Task: Explore satellite view of the Acropolis in Athens, Greece.
Action: Mouse moved to (177, 105)
Screenshot: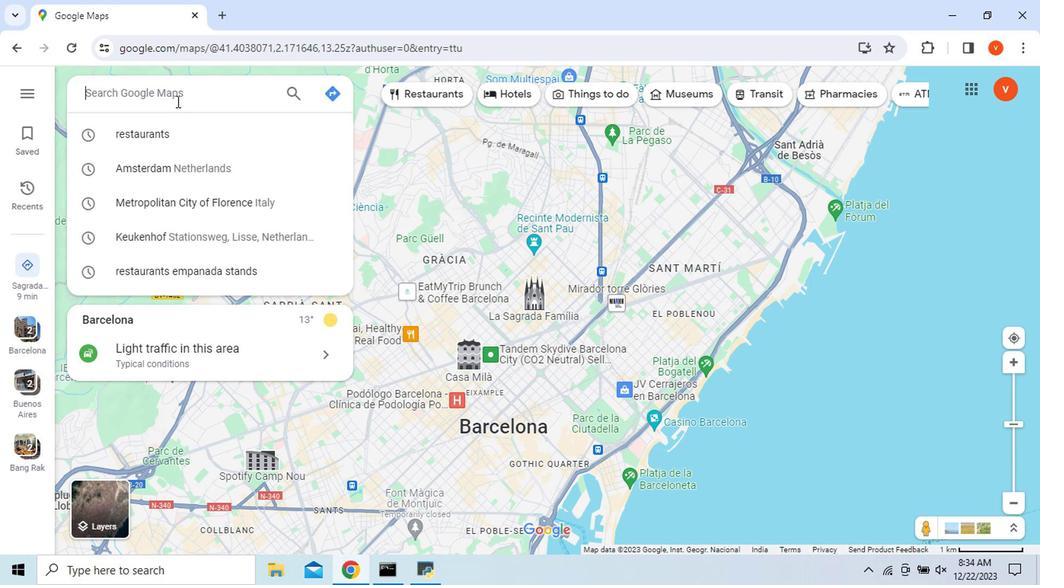 
Action: Mouse pressed left at (177, 105)
Screenshot: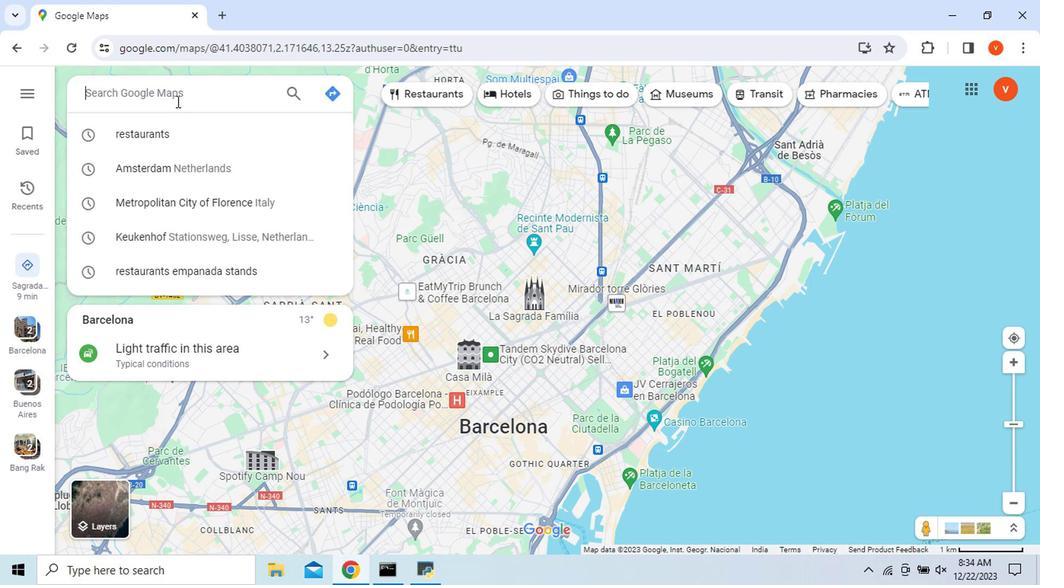
Action: Mouse moved to (177, 106)
Screenshot: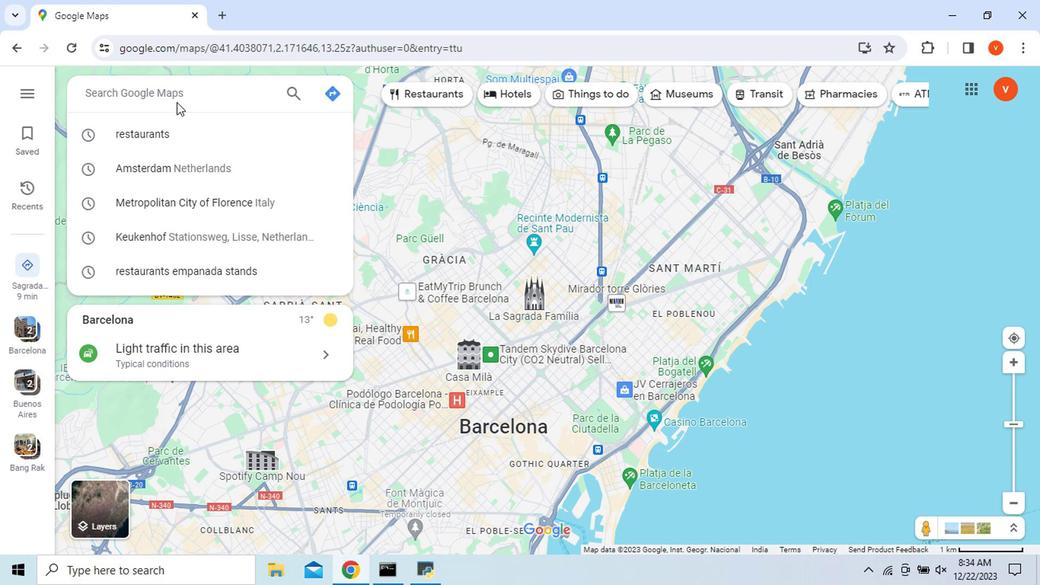 
Action: Key pressed <Key.shift>Acropolis
Screenshot: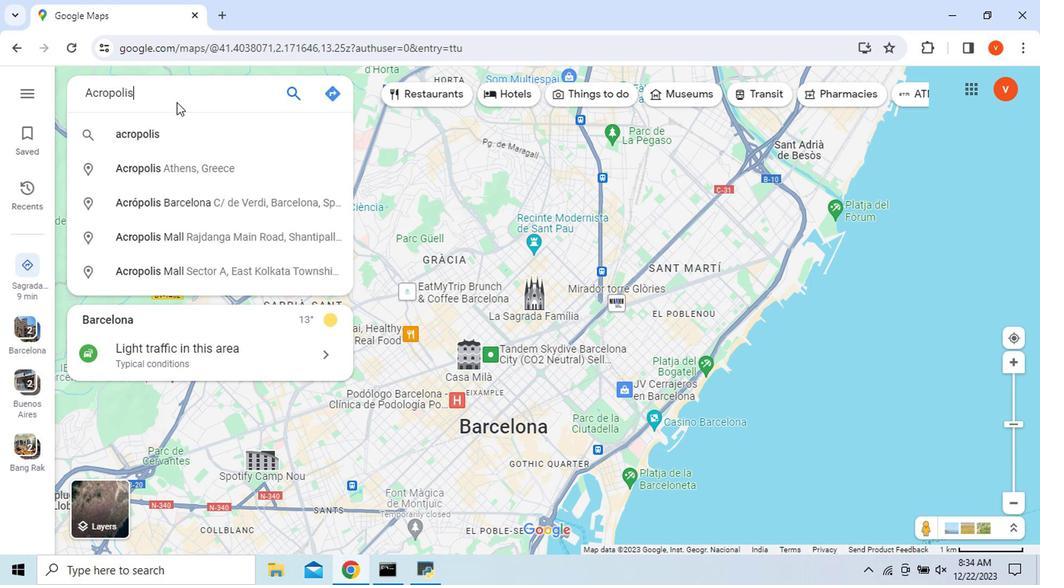 
Action: Mouse moved to (181, 163)
Screenshot: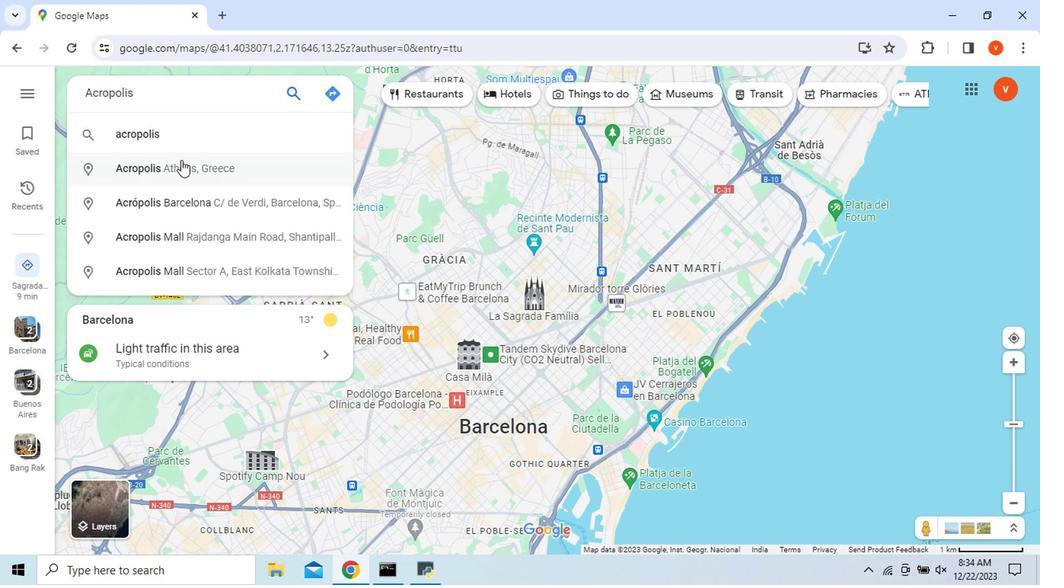
Action: Mouse pressed left at (181, 163)
Screenshot: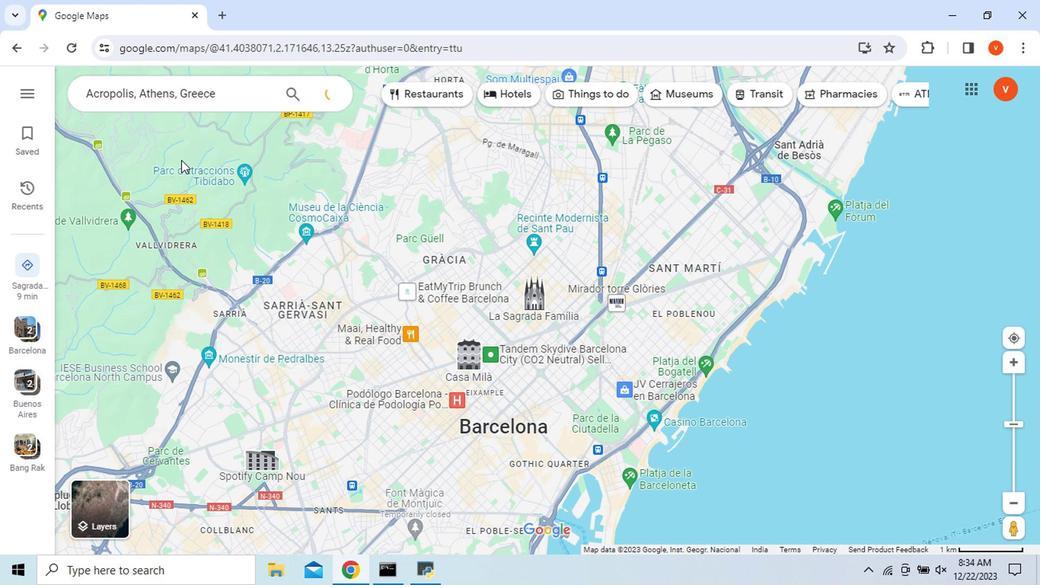 
Action: Mouse moved to (405, 499)
Screenshot: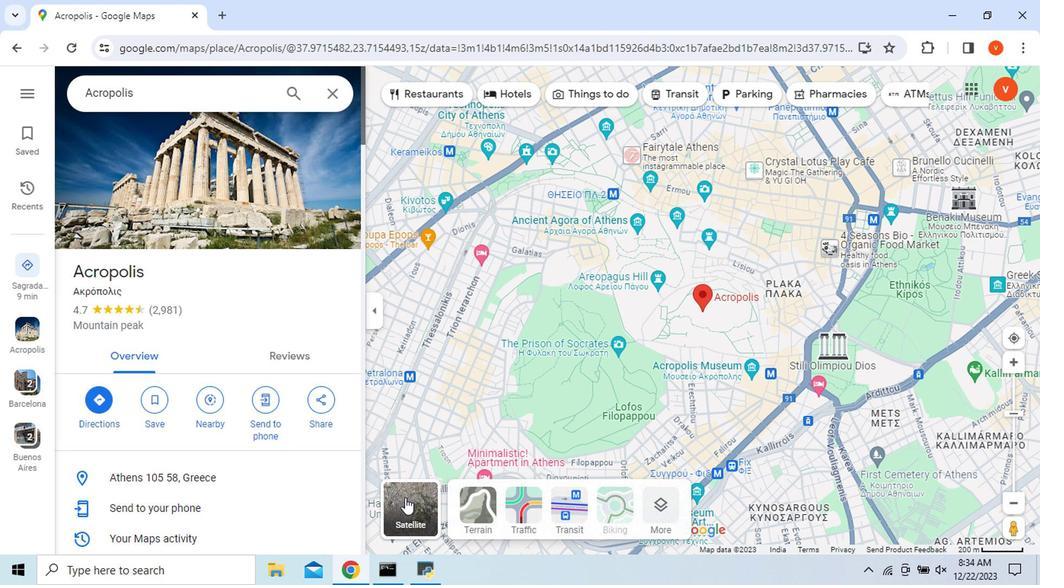 
Action: Mouse pressed left at (405, 499)
Screenshot: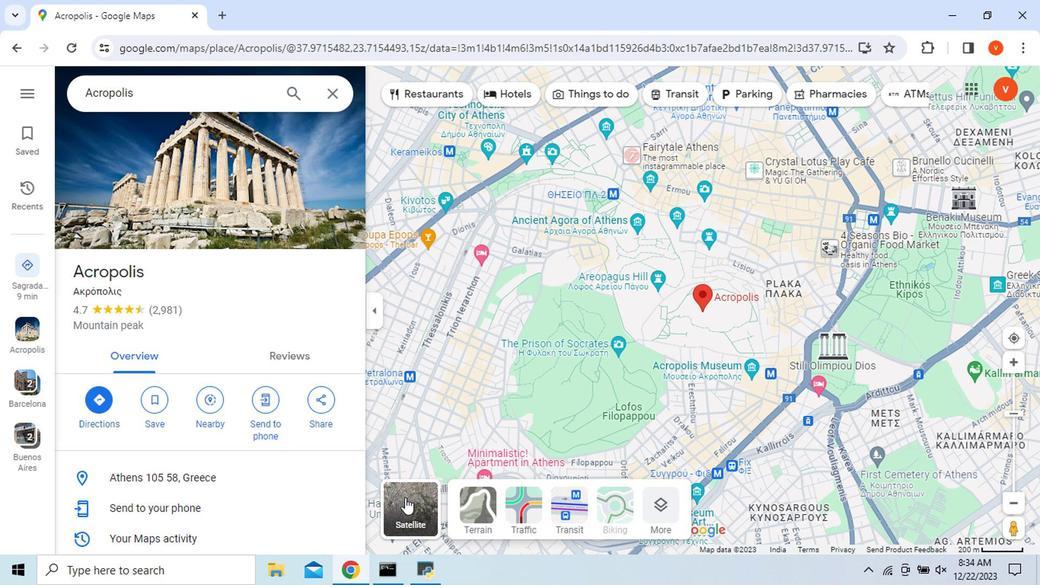 
Action: Mouse moved to (441, 378)
Screenshot: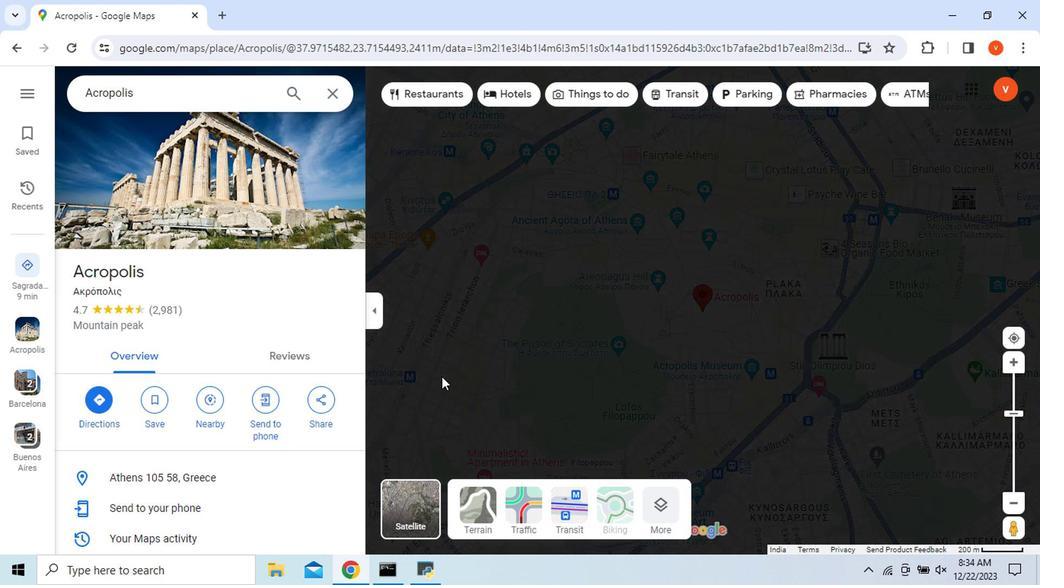 
Action: Mouse scrolled (441, 378) with delta (0, 0)
Screenshot: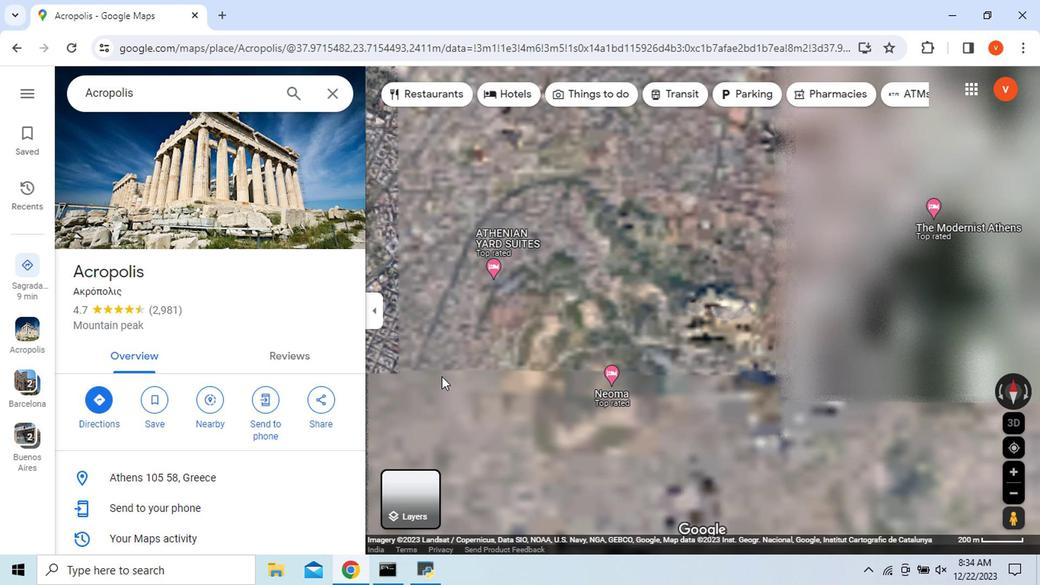 
Action: Mouse scrolled (441, 378) with delta (0, 0)
Screenshot: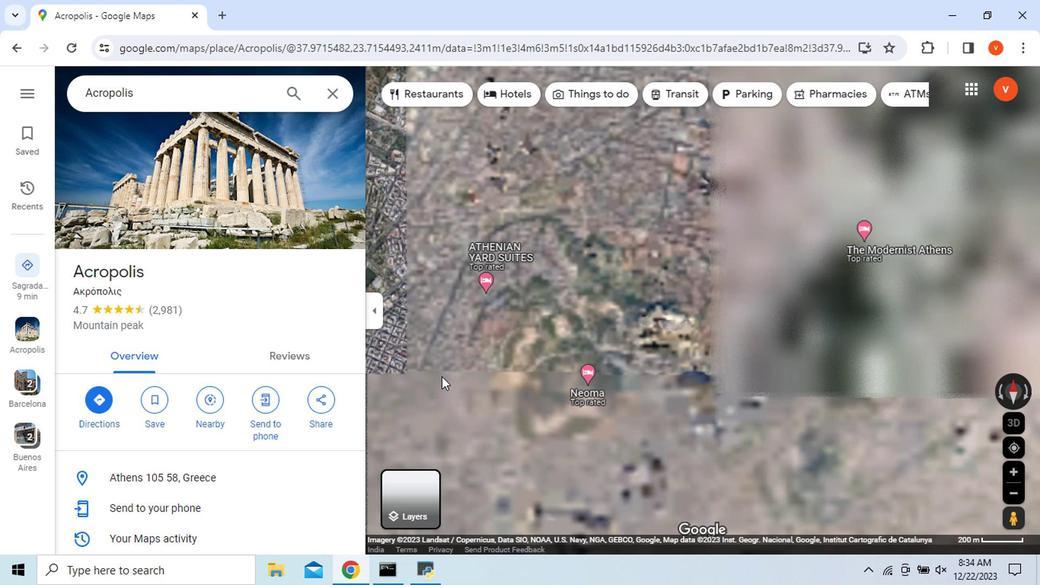 
Action: Mouse scrolled (441, 378) with delta (0, 0)
Screenshot: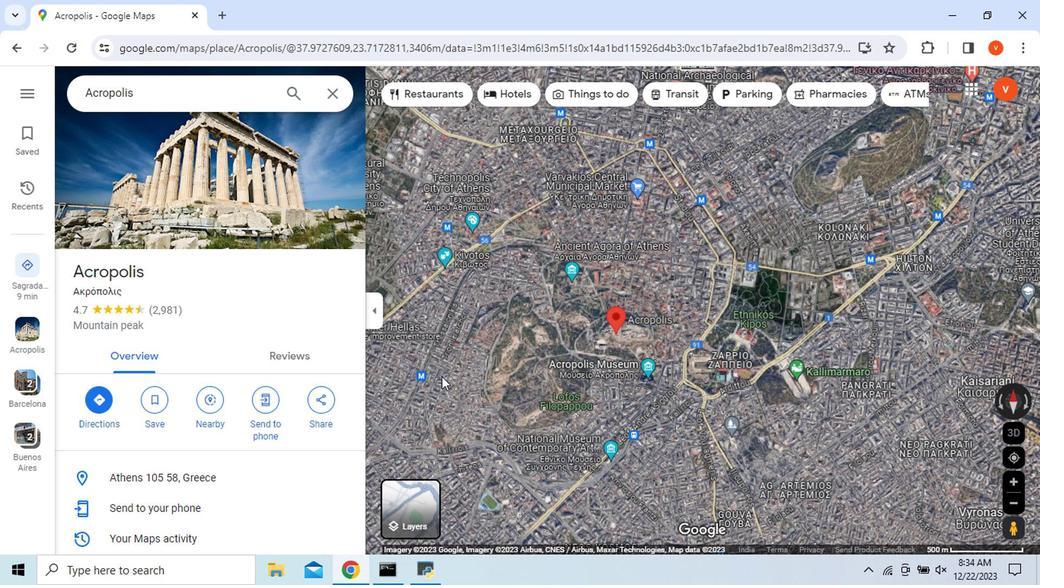 
Action: Mouse moved to (909, 429)
Screenshot: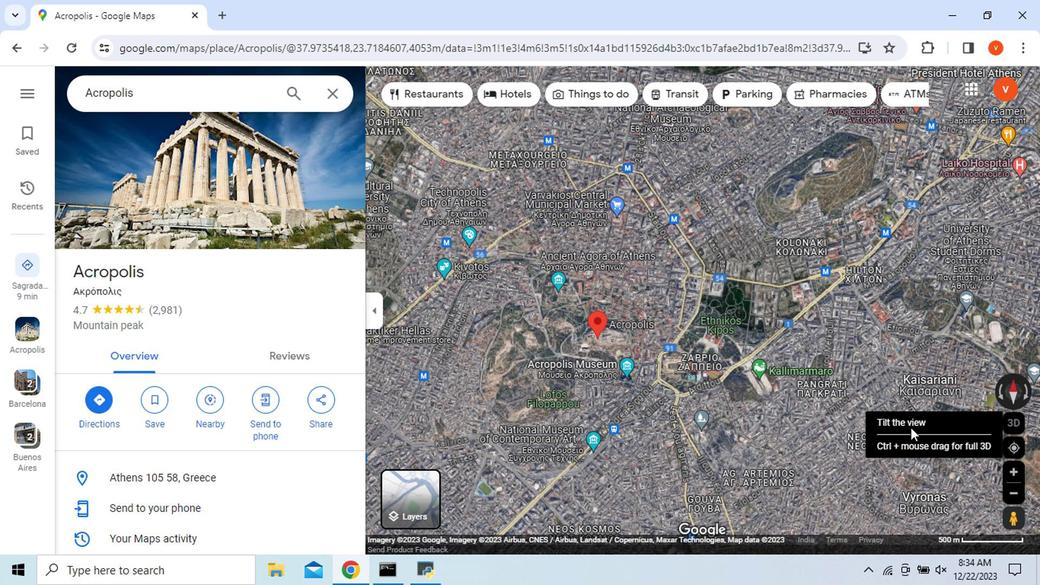 
Action: Mouse pressed left at (909, 429)
Screenshot: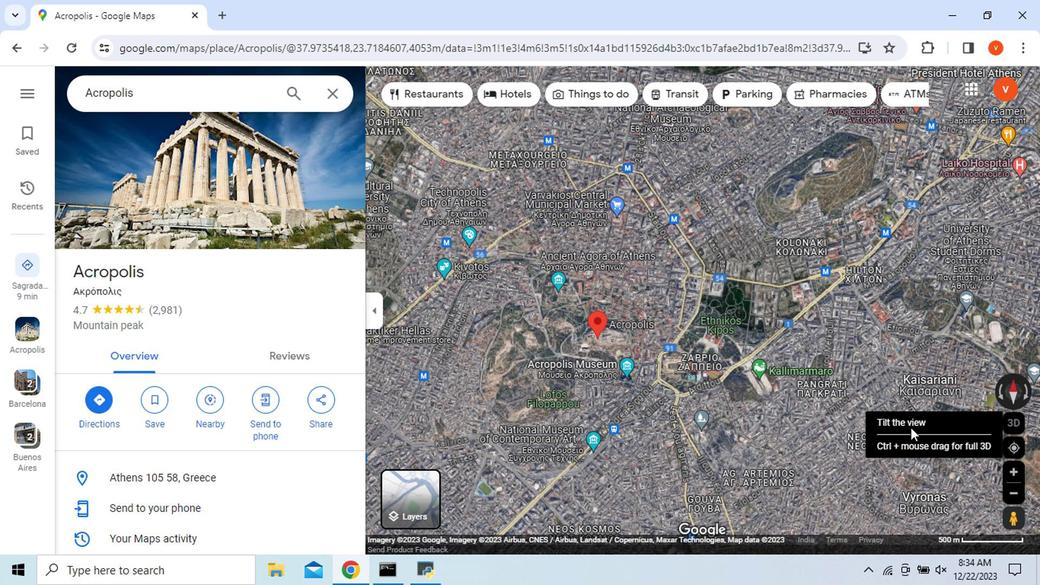 
Action: Mouse moved to (1015, 399)
Screenshot: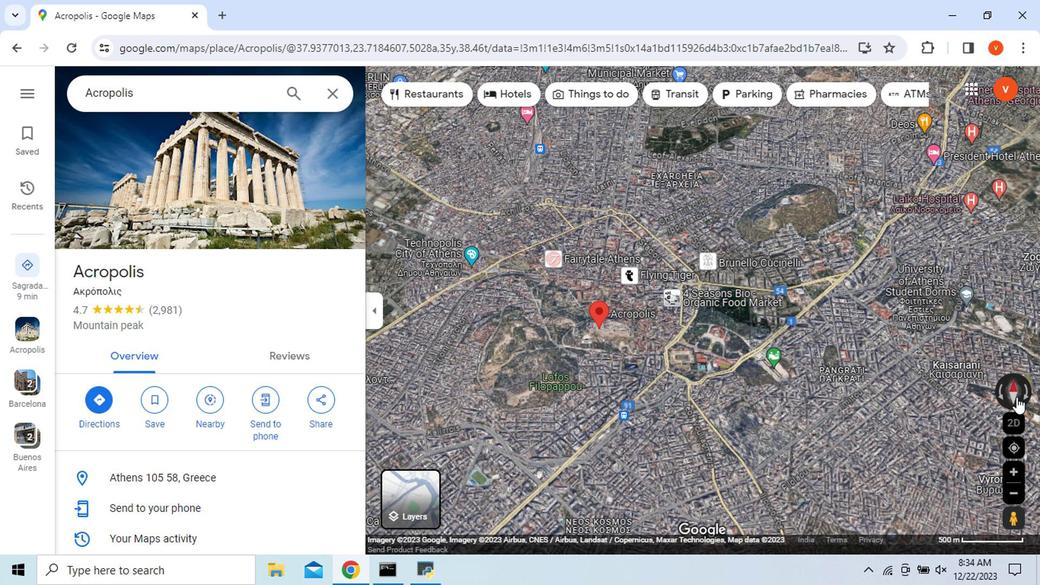 
Action: Mouse pressed left at (1015, 399)
Screenshot: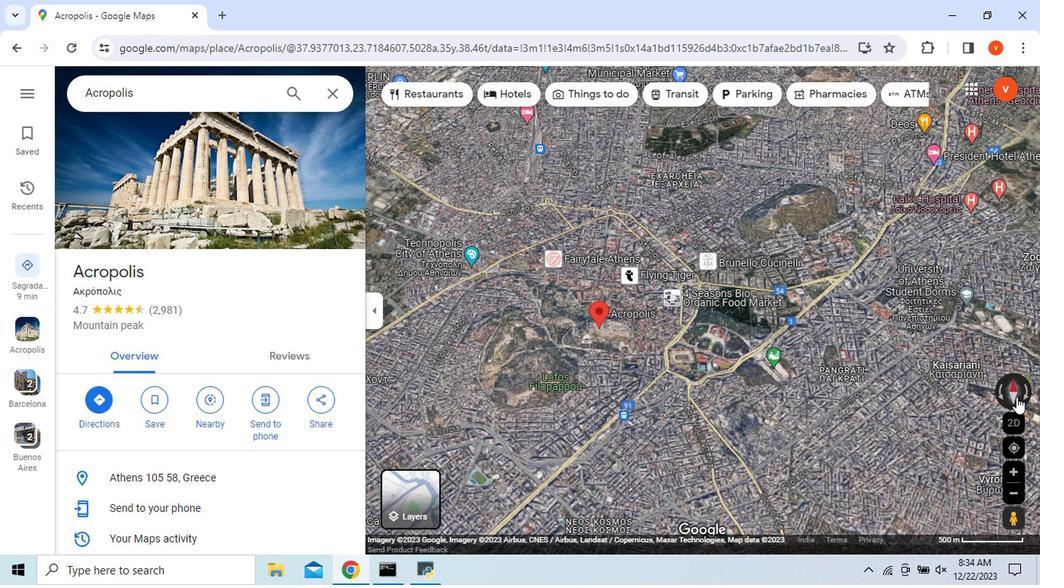 
Action: Mouse moved to (1014, 389)
Screenshot: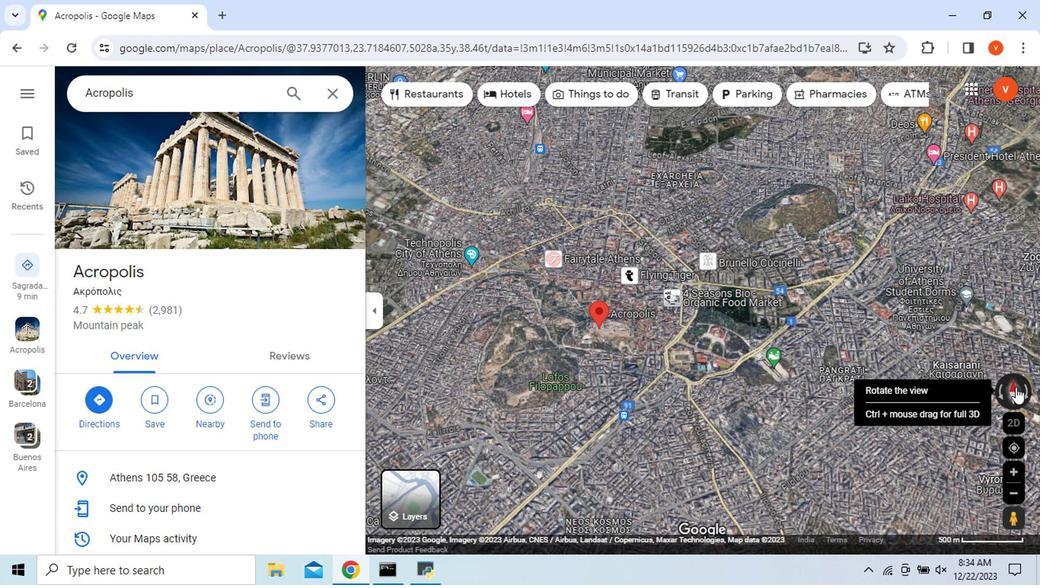 
Action: Mouse pressed left at (1014, 389)
Screenshot: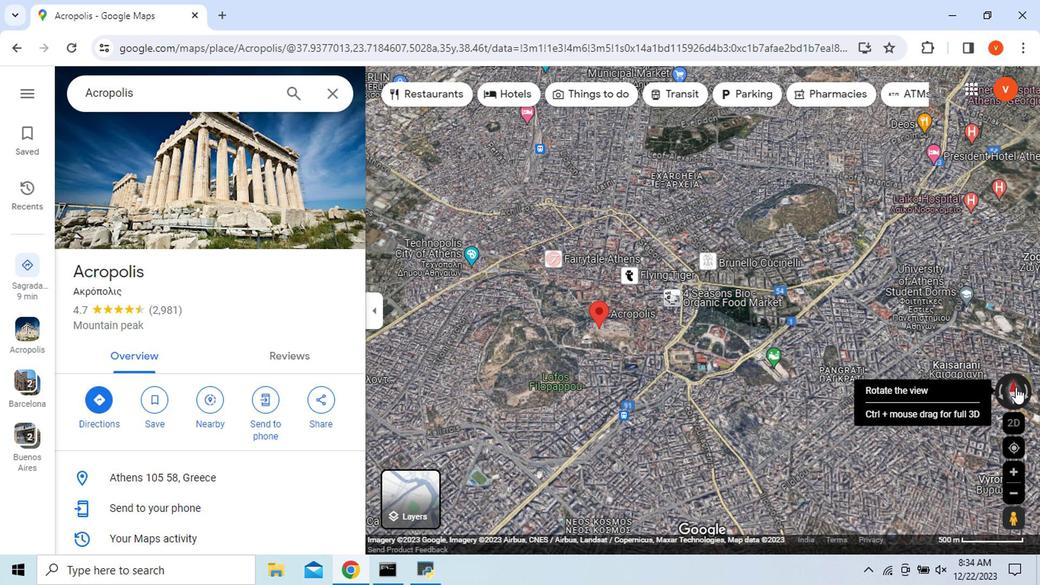 
Action: Mouse moved to (1001, 388)
Screenshot: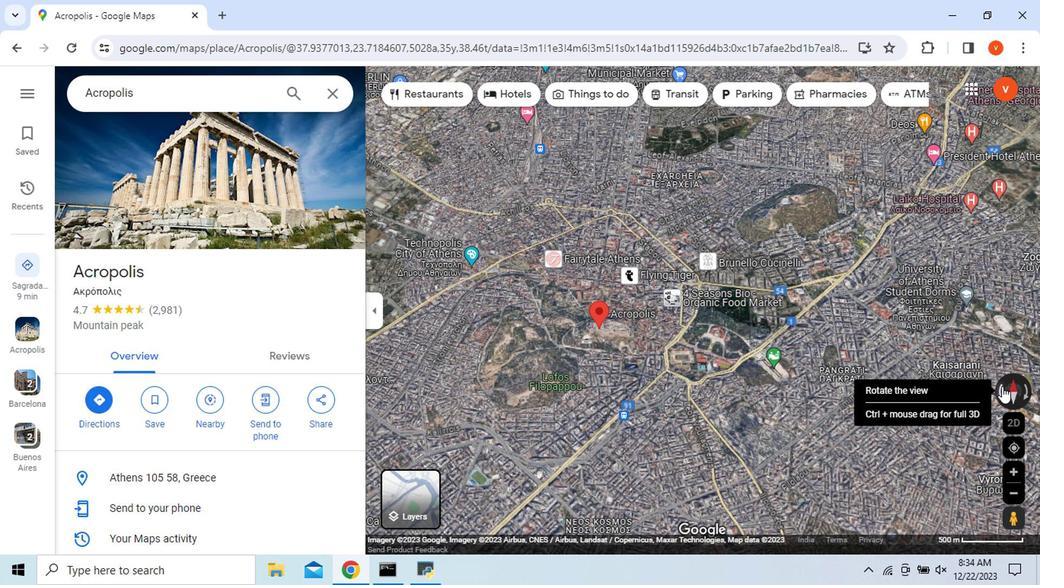 
Action: Mouse pressed left at (1001, 388)
Screenshot: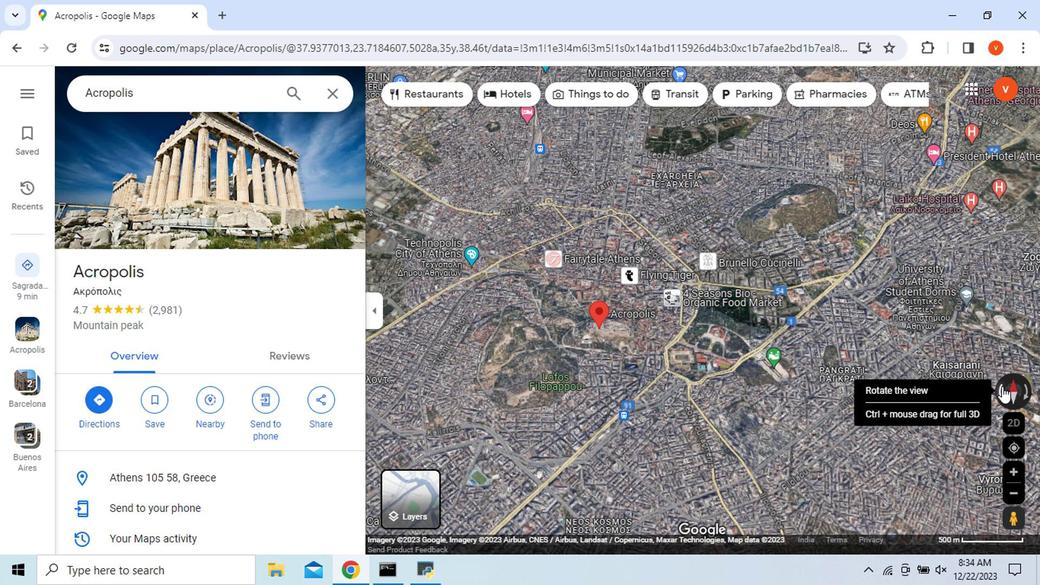 
Action: Mouse moved to (1003, 398)
Screenshot: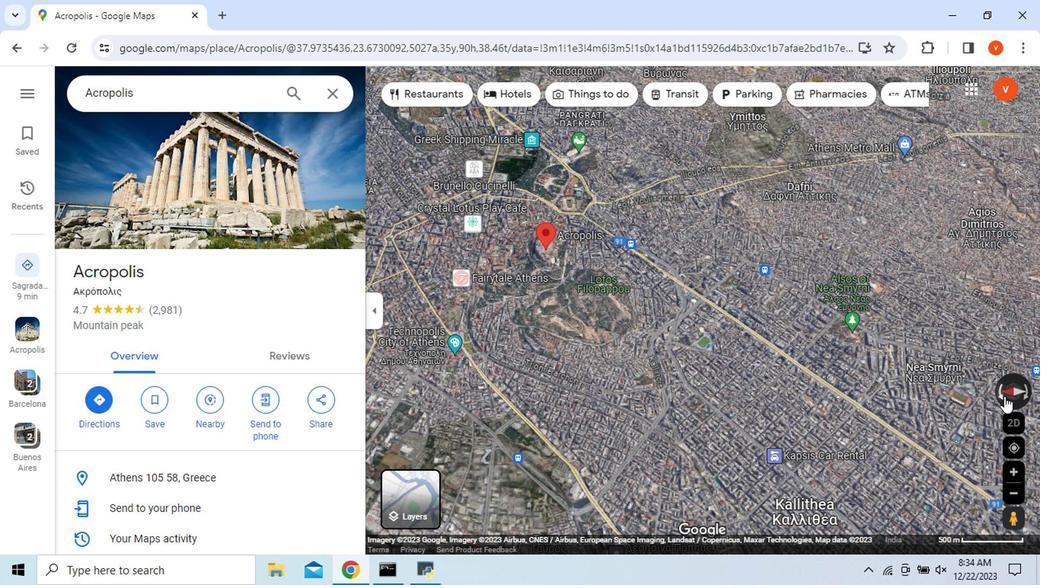 
Action: Mouse pressed left at (1003, 398)
Screenshot: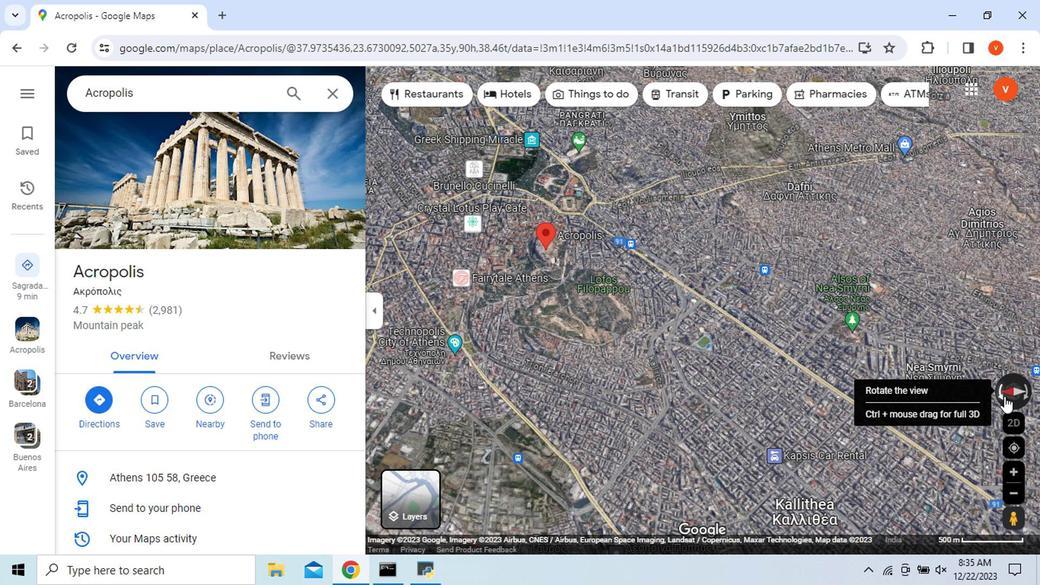 
Action: Mouse pressed left at (1003, 398)
Screenshot: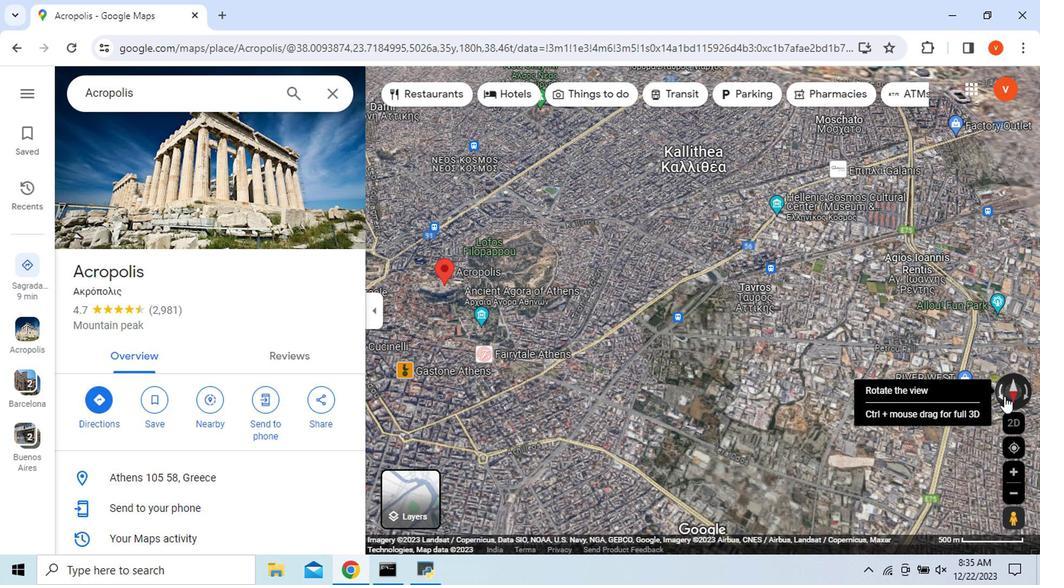 
Action: Mouse pressed left at (1003, 398)
Screenshot: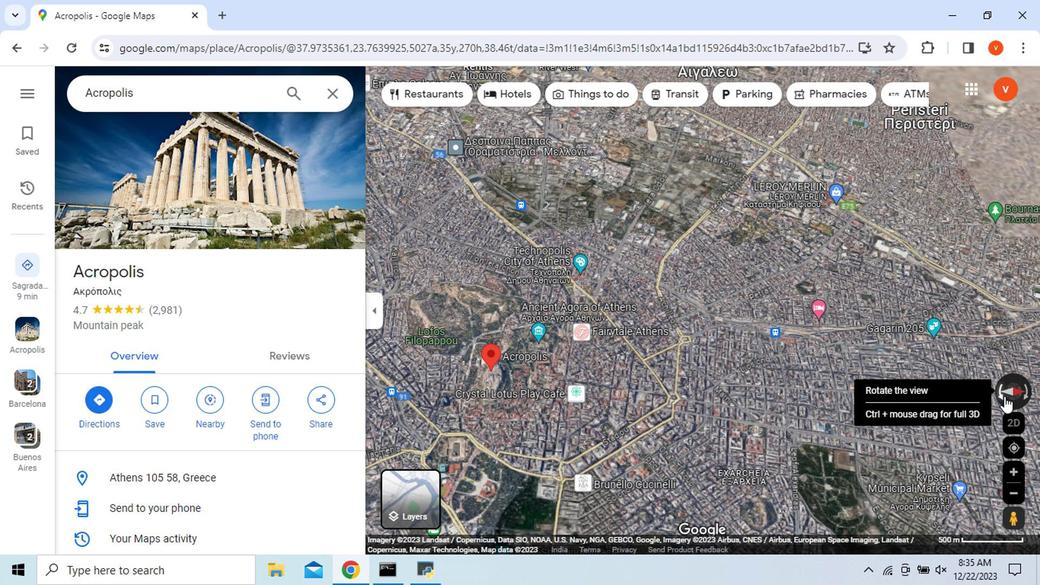 
Action: Mouse moved to (922, 429)
Screenshot: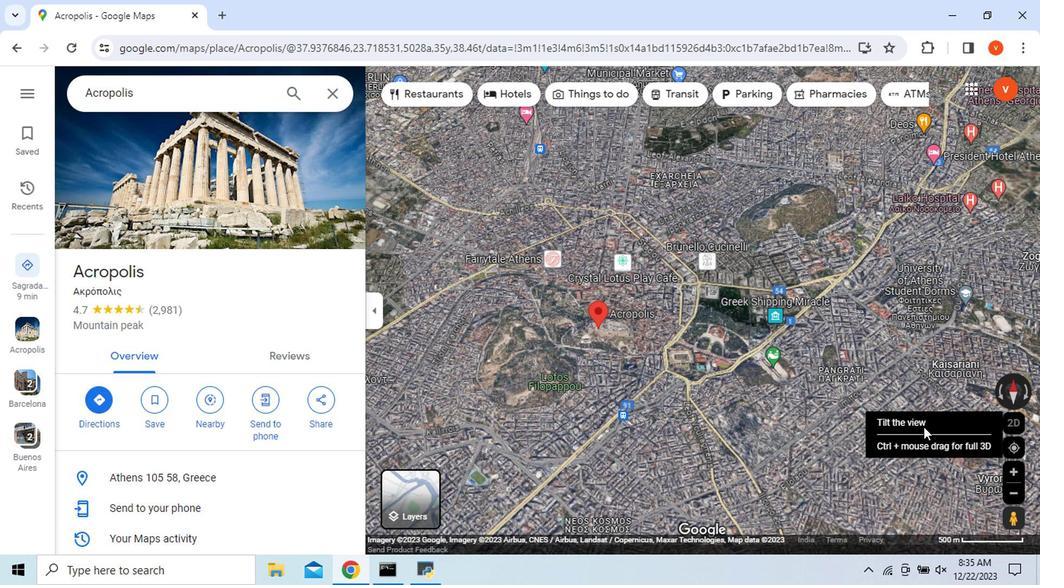 
Action: Mouse pressed left at (922, 429)
Screenshot: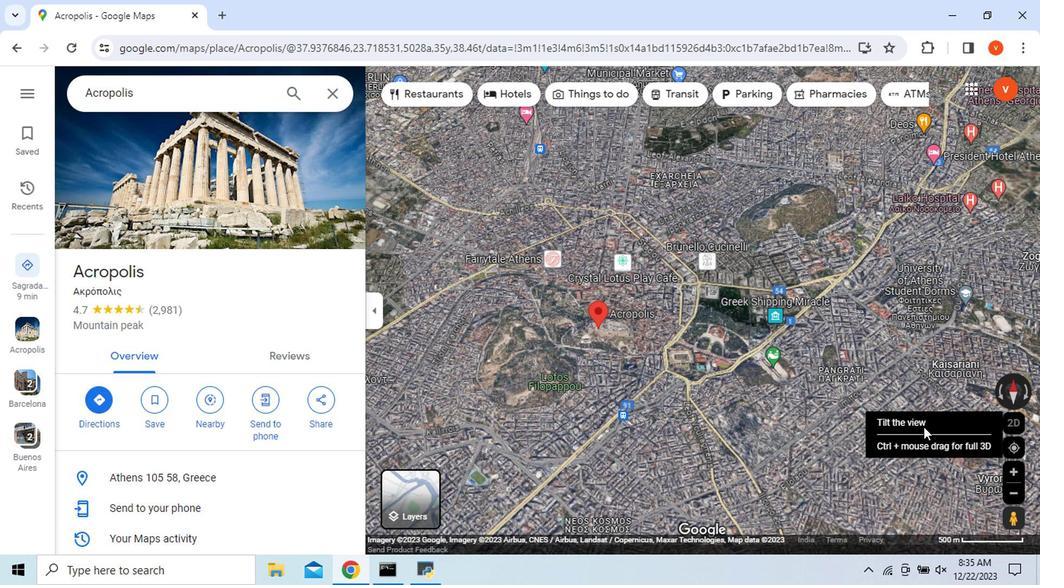 
Action: Mouse pressed left at (922, 429)
Screenshot: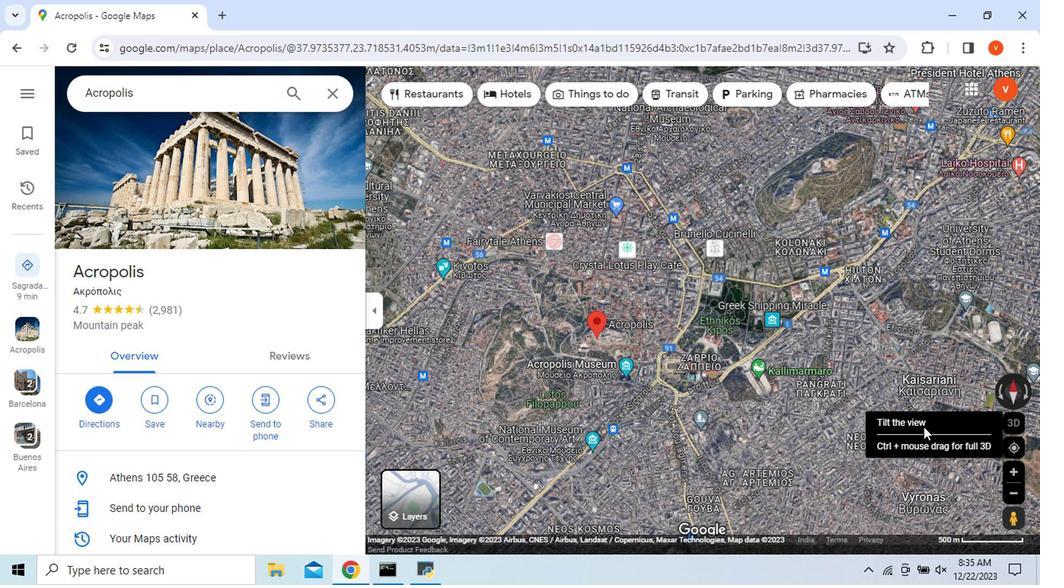 
Action: Mouse moved to (802, 448)
Screenshot: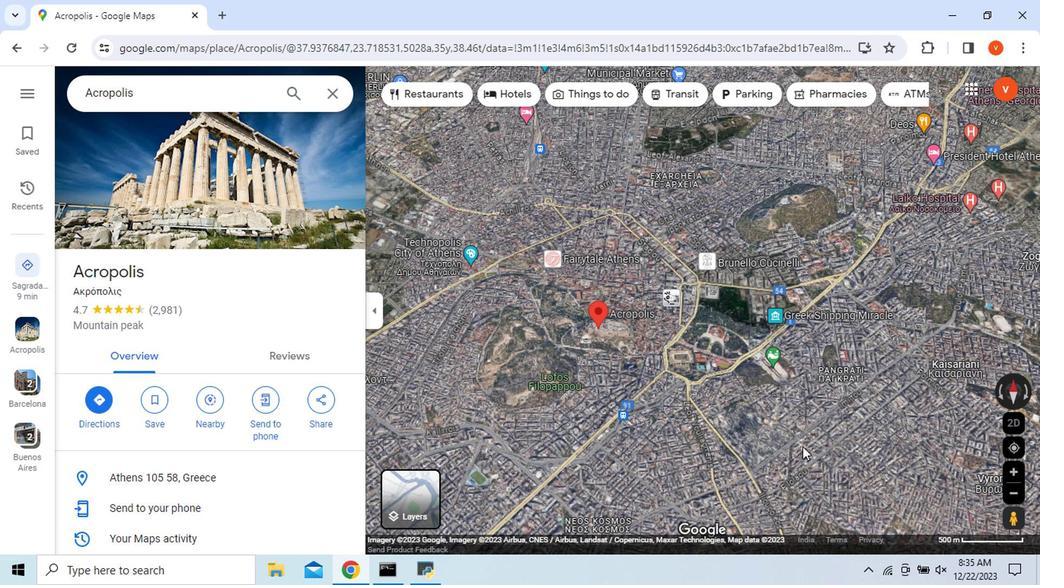 
Action: Mouse scrolled (802, 448) with delta (0, 0)
Screenshot: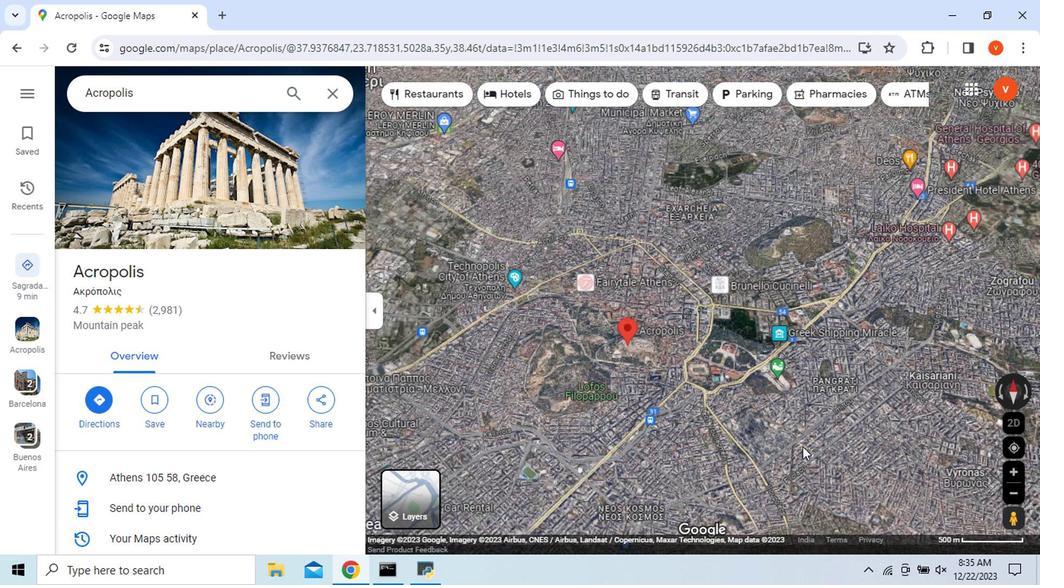 
Action: Mouse scrolled (802, 448) with delta (0, 0)
Screenshot: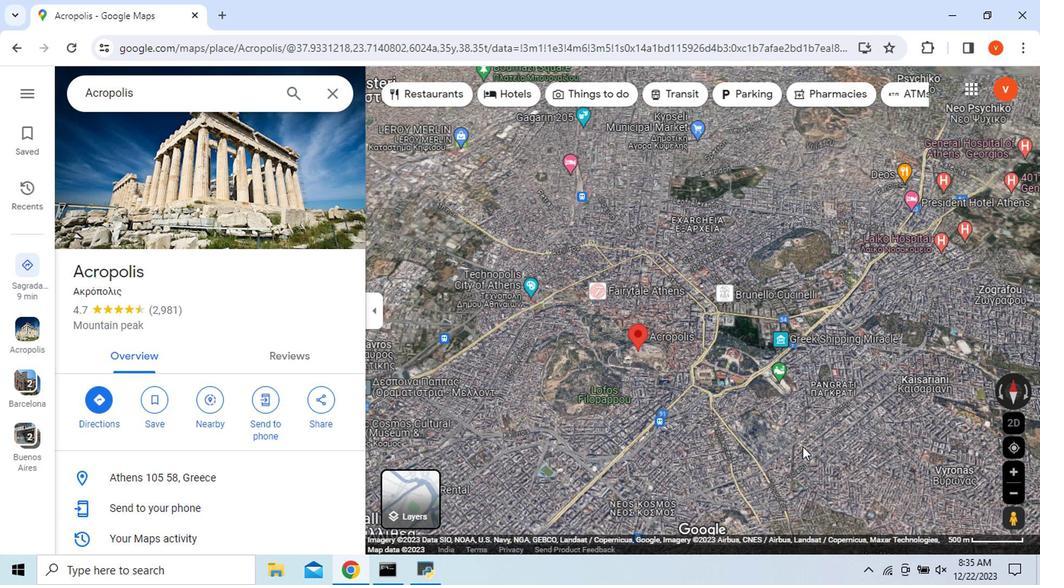 
Action: Mouse scrolled (802, 448) with delta (0, 0)
Screenshot: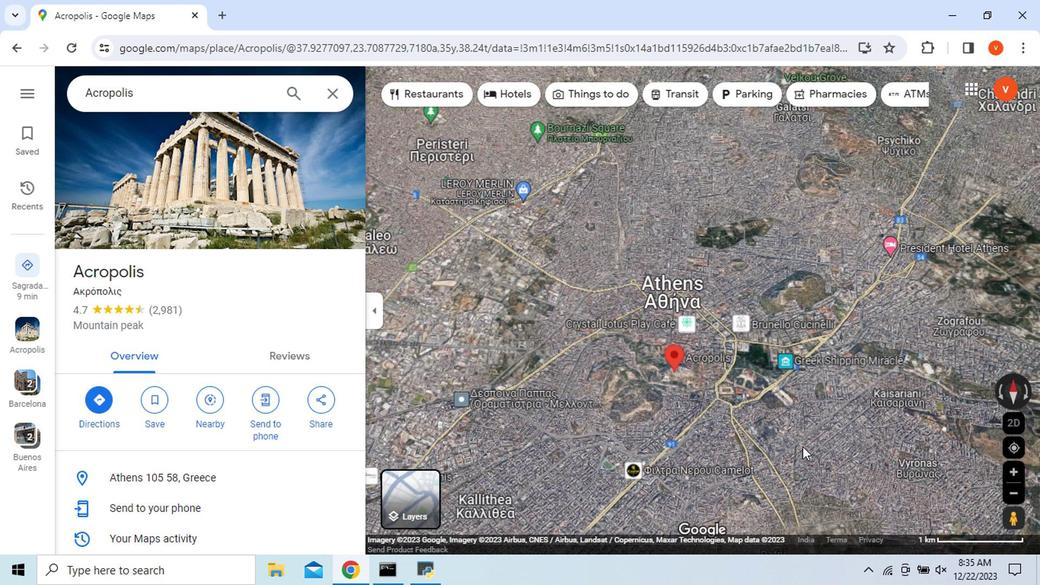 
Action: Mouse scrolled (802, 448) with delta (0, 0)
Screenshot: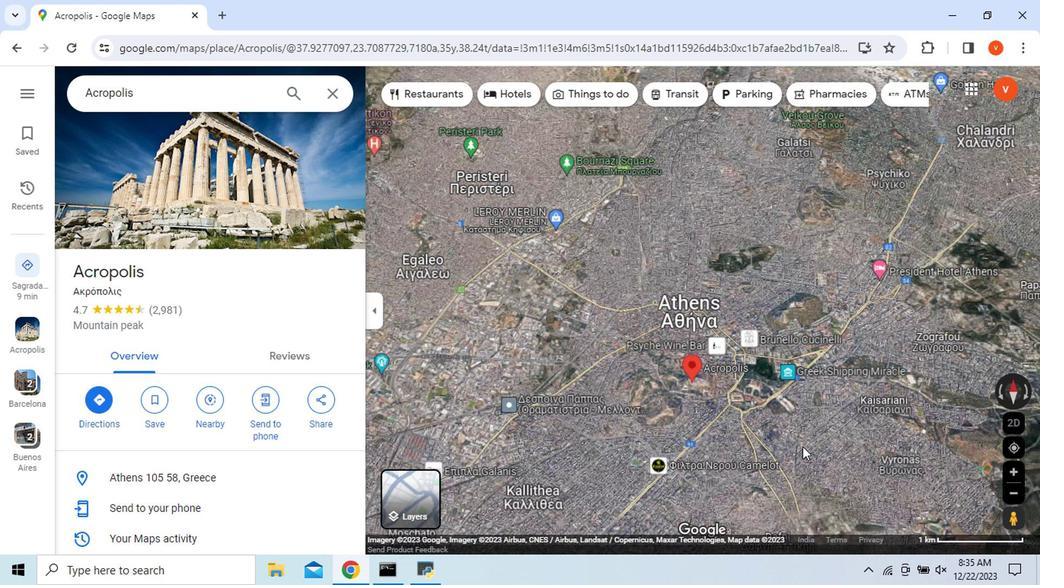 
Action: Mouse scrolled (802, 448) with delta (0, 0)
Screenshot: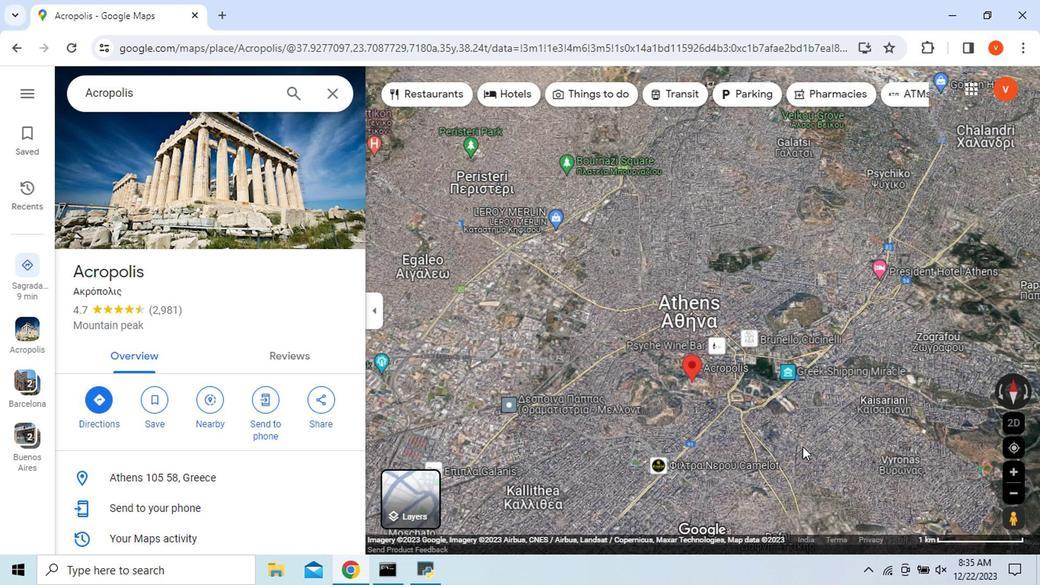 
Action: Mouse moved to (409, 479)
Screenshot: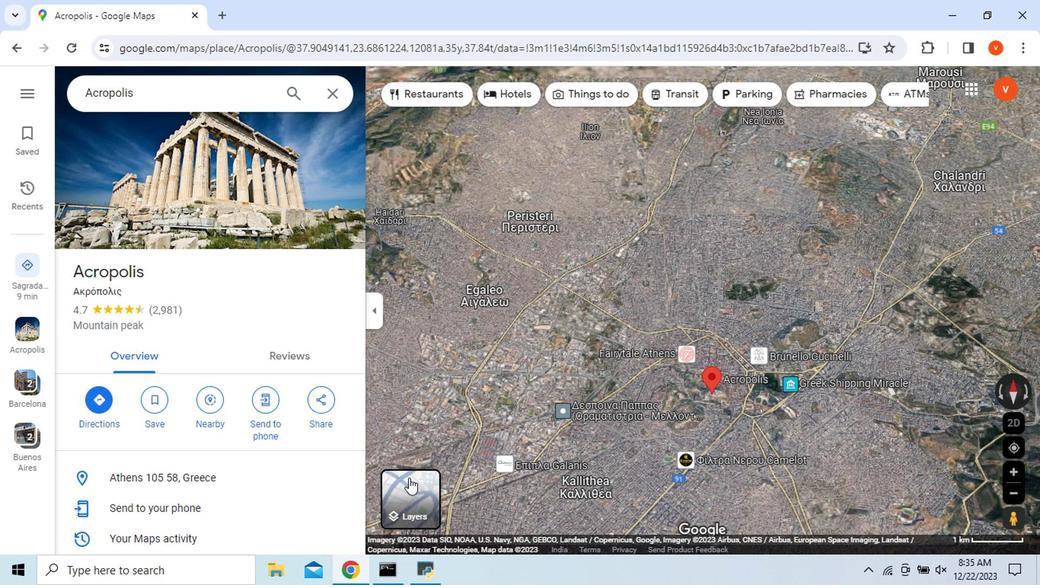 
Action: Mouse pressed left at (409, 479)
Screenshot: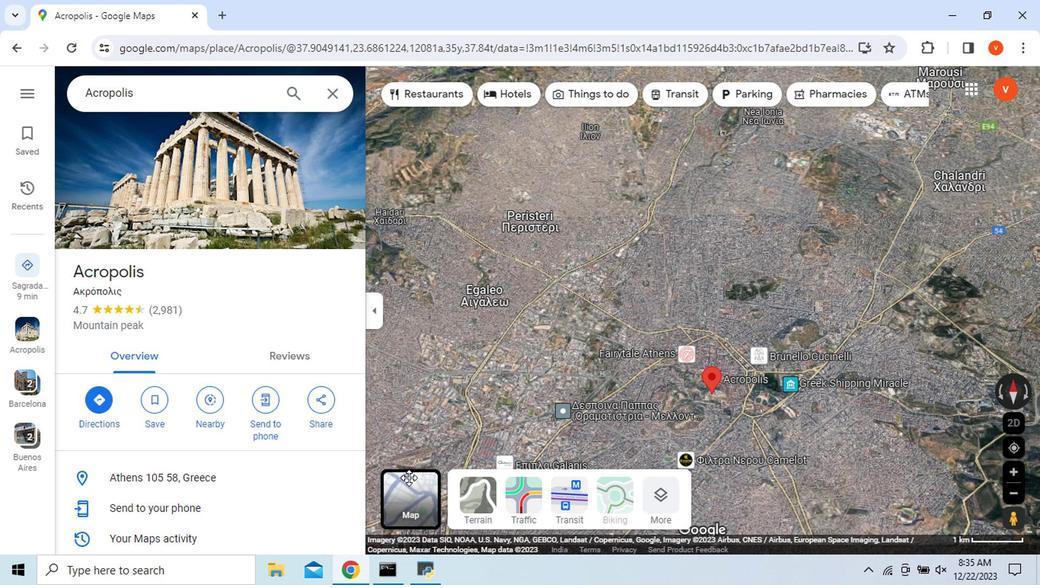 
